 Task: Add filter "Low" in priority.
Action: Mouse pressed left at (698, 213)
Screenshot: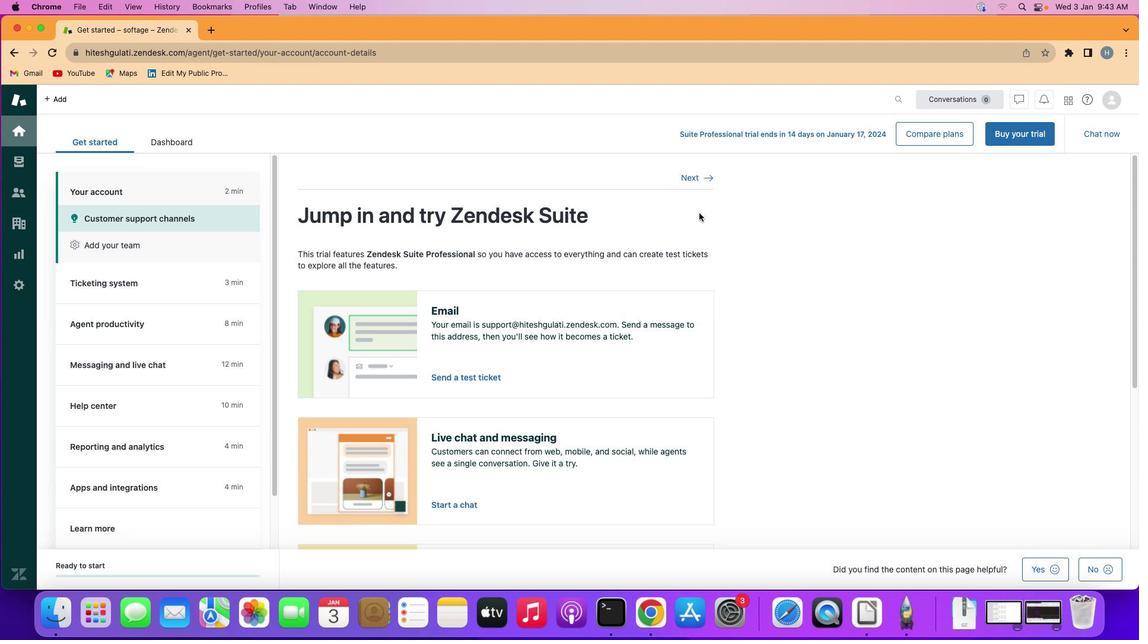 
Action: Mouse moved to (18, 163)
Screenshot: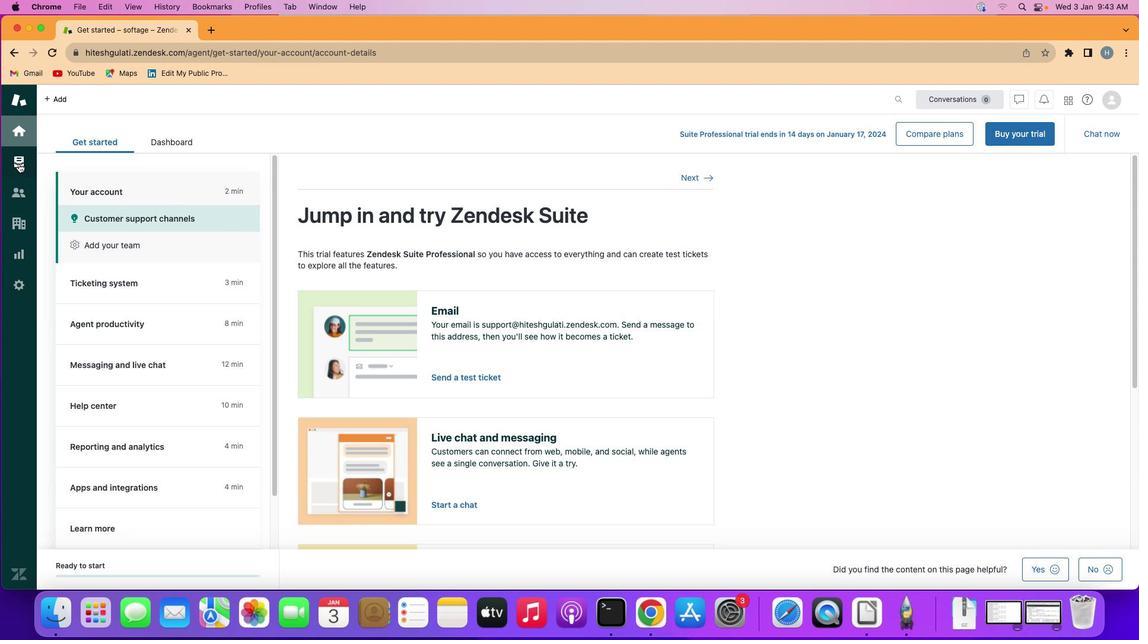 
Action: Mouse pressed left at (18, 163)
Screenshot: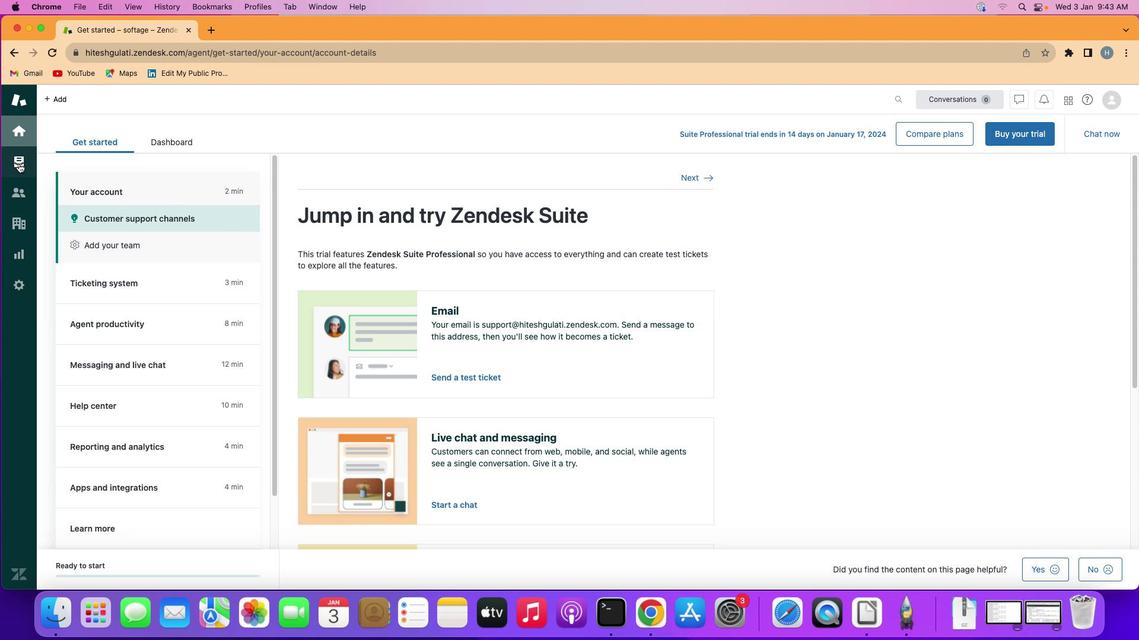 
Action: Mouse moved to (99, 252)
Screenshot: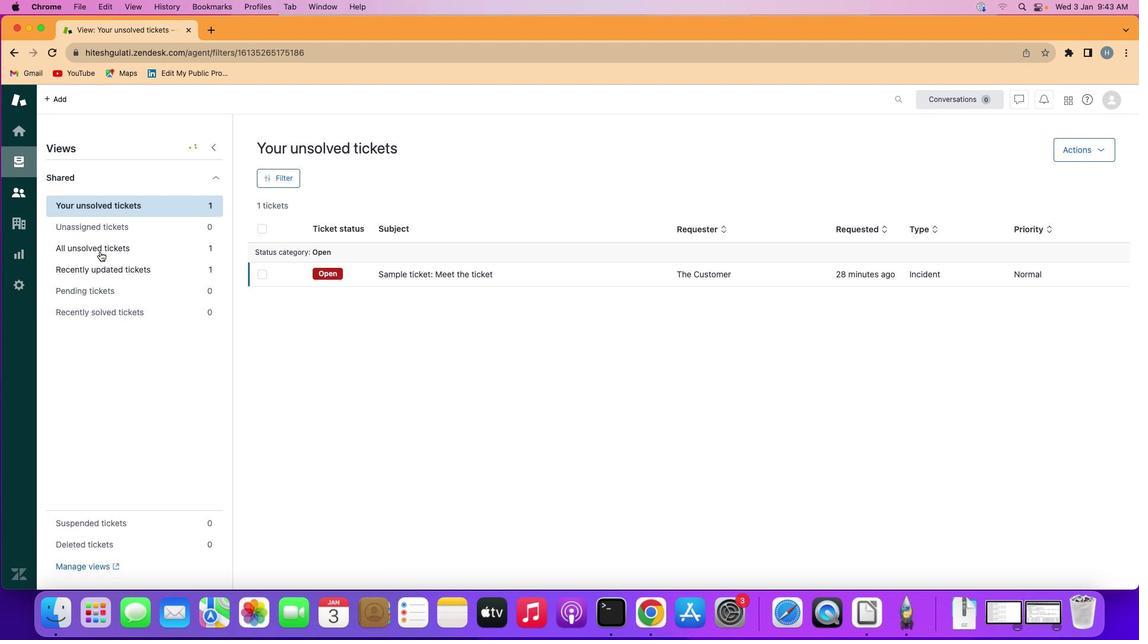 
Action: Mouse pressed left at (99, 252)
Screenshot: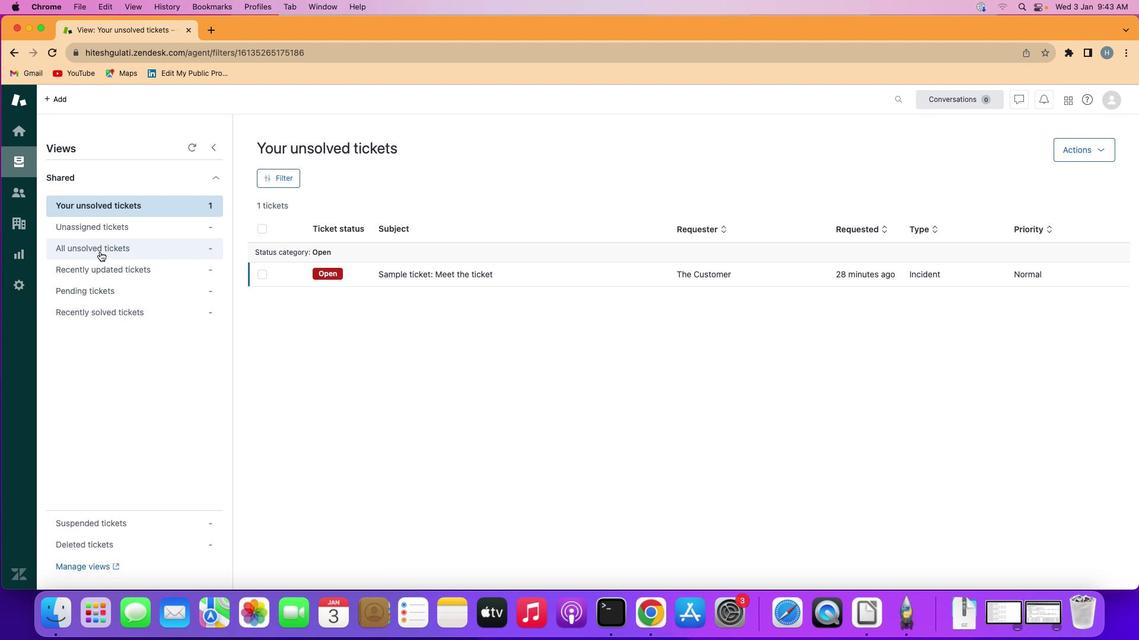 
Action: Mouse moved to (278, 178)
Screenshot: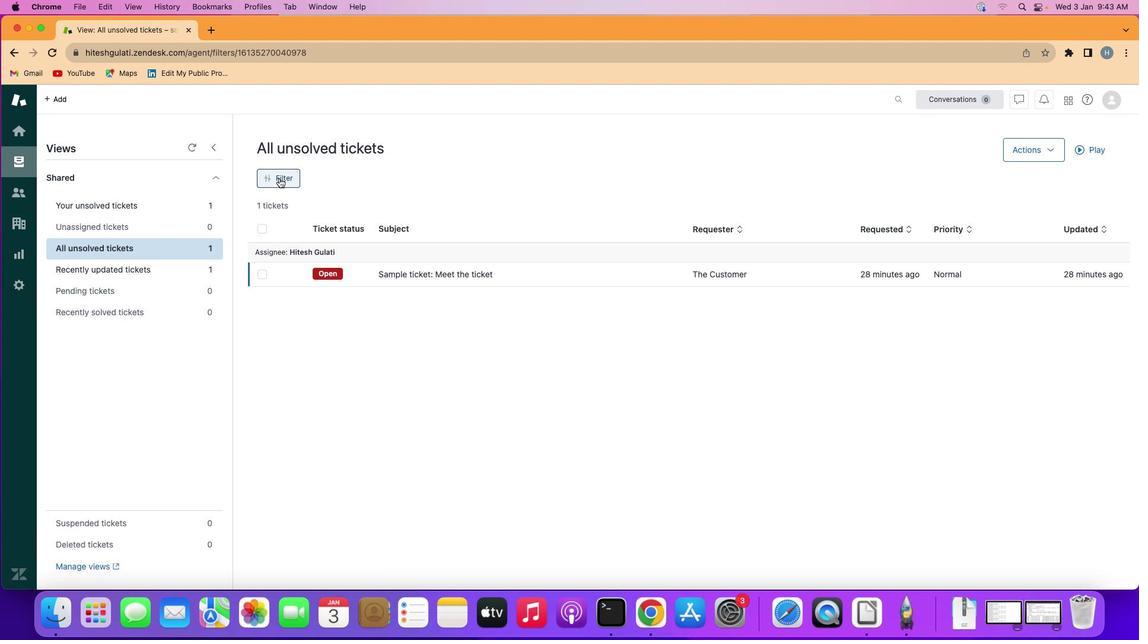 
Action: Mouse pressed left at (278, 178)
Screenshot: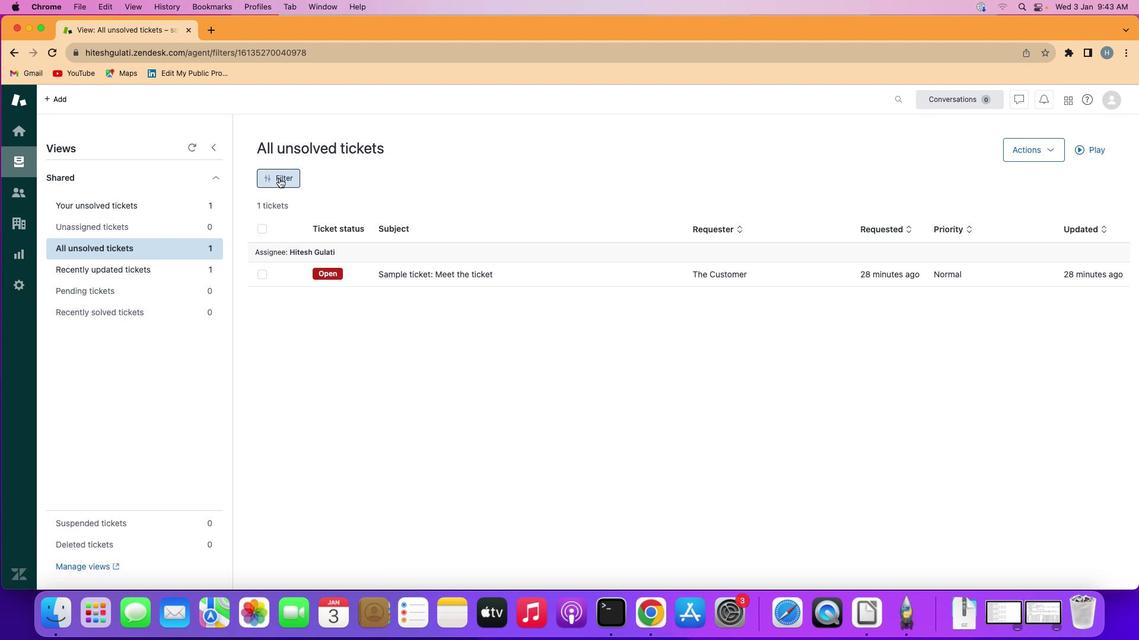 
Action: Mouse moved to (954, 391)
Screenshot: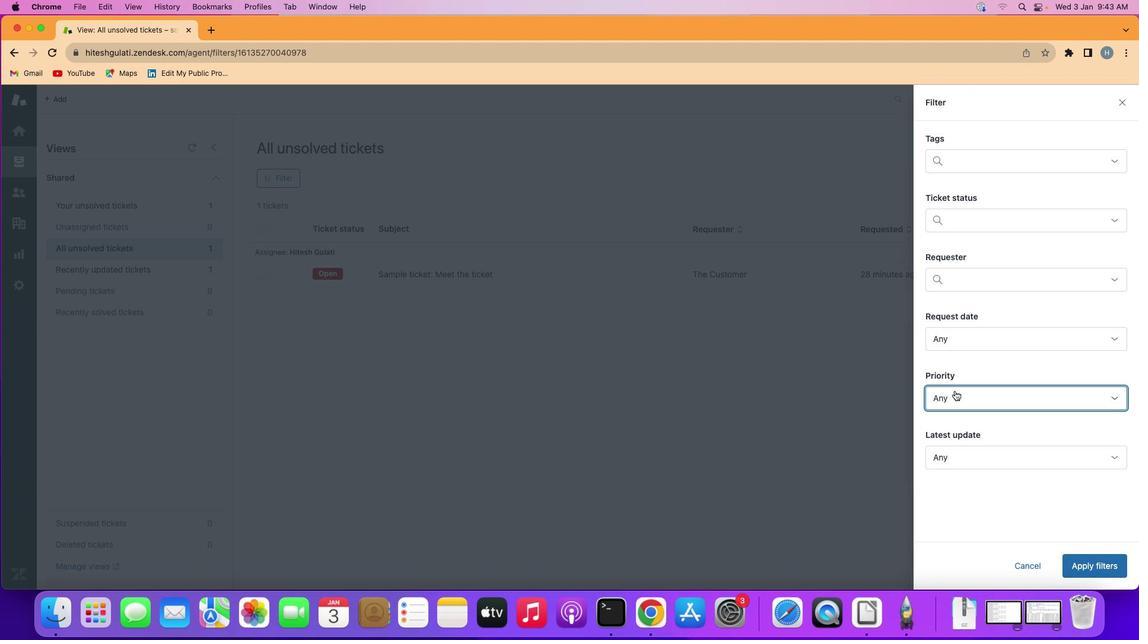 
Action: Mouse pressed left at (954, 391)
Screenshot: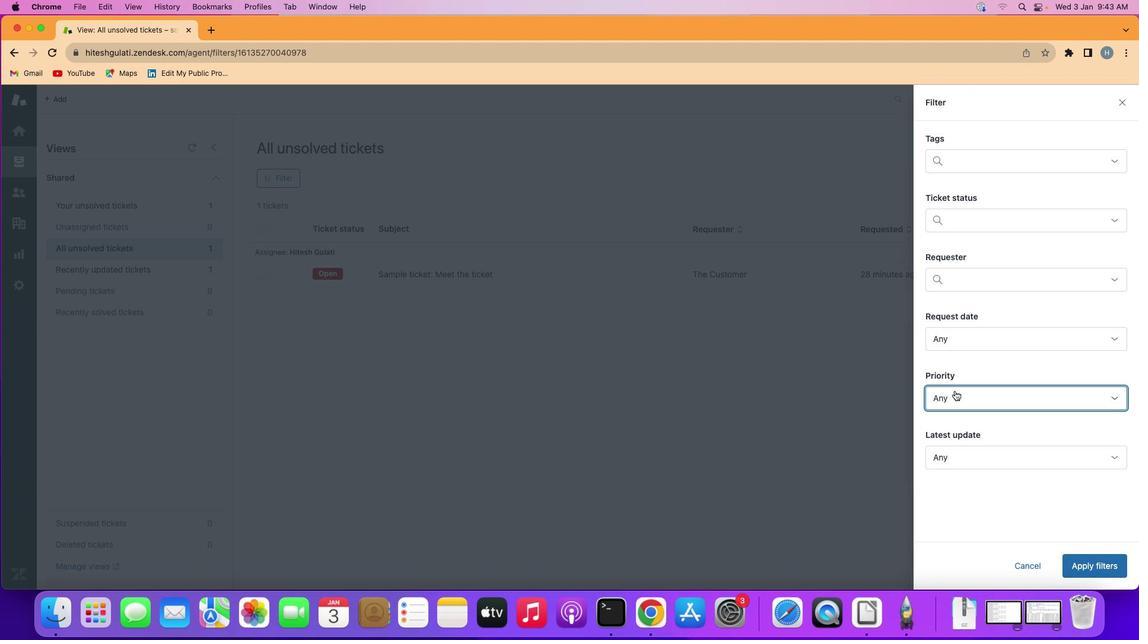 
Action: Mouse moved to (978, 305)
Screenshot: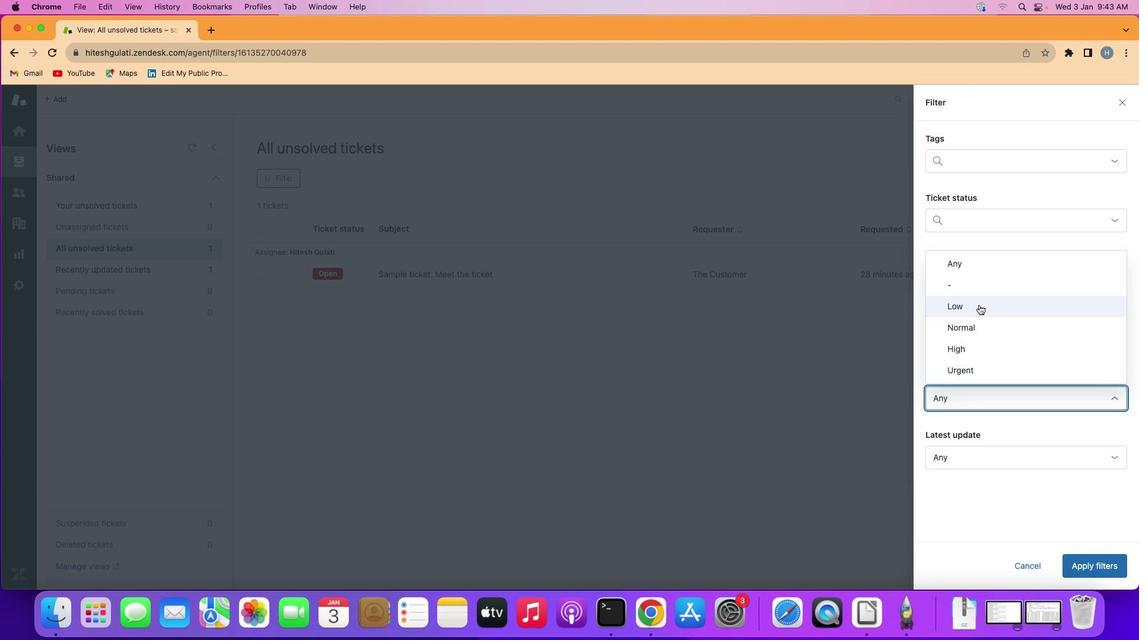 
Action: Mouse pressed left at (978, 305)
Screenshot: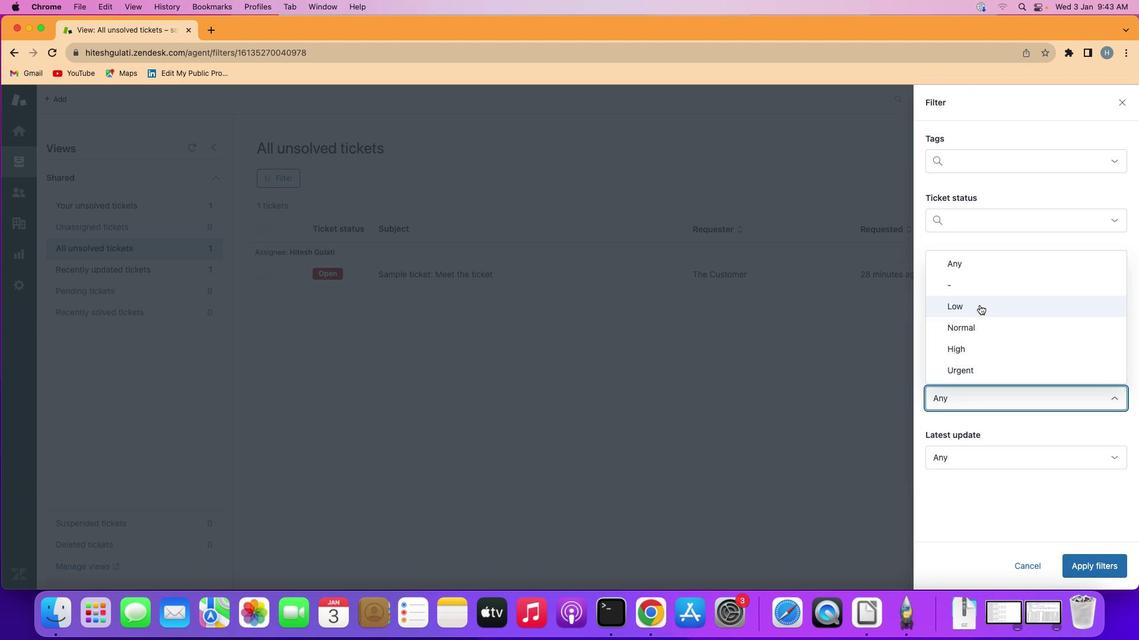 
Action: Mouse moved to (1091, 566)
Screenshot: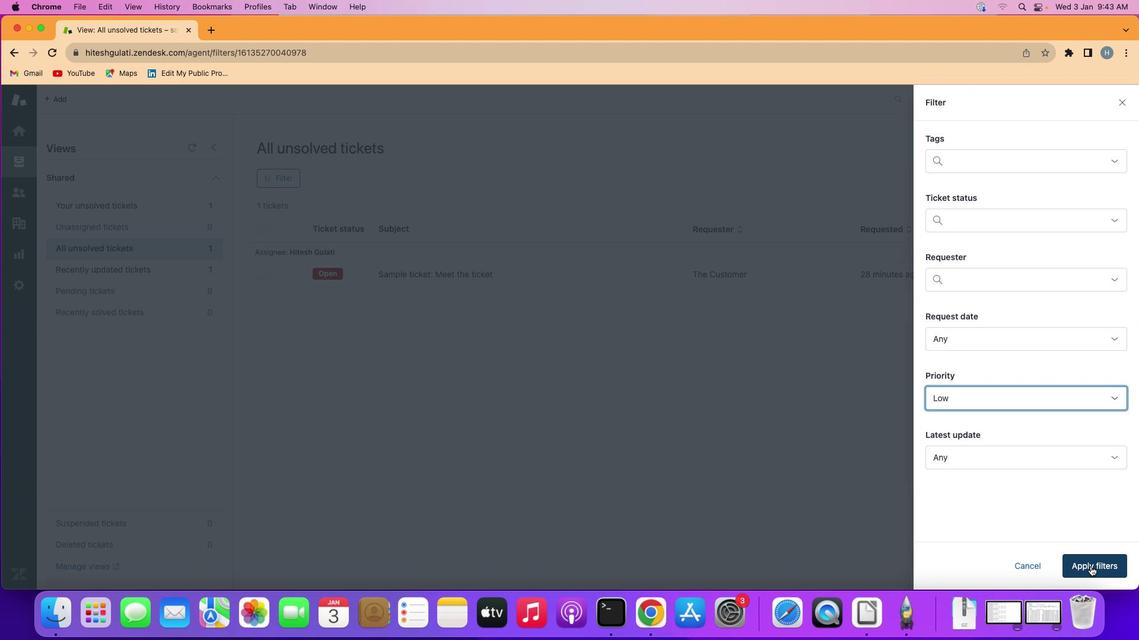 
Action: Mouse pressed left at (1091, 566)
Screenshot: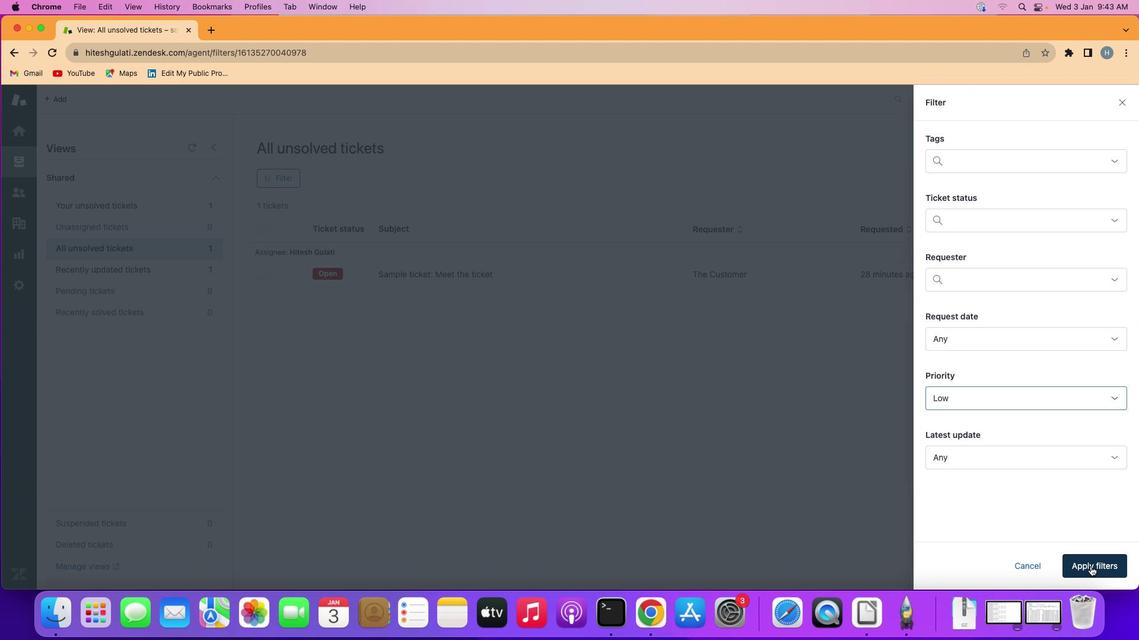 
Action: Mouse moved to (531, 392)
Screenshot: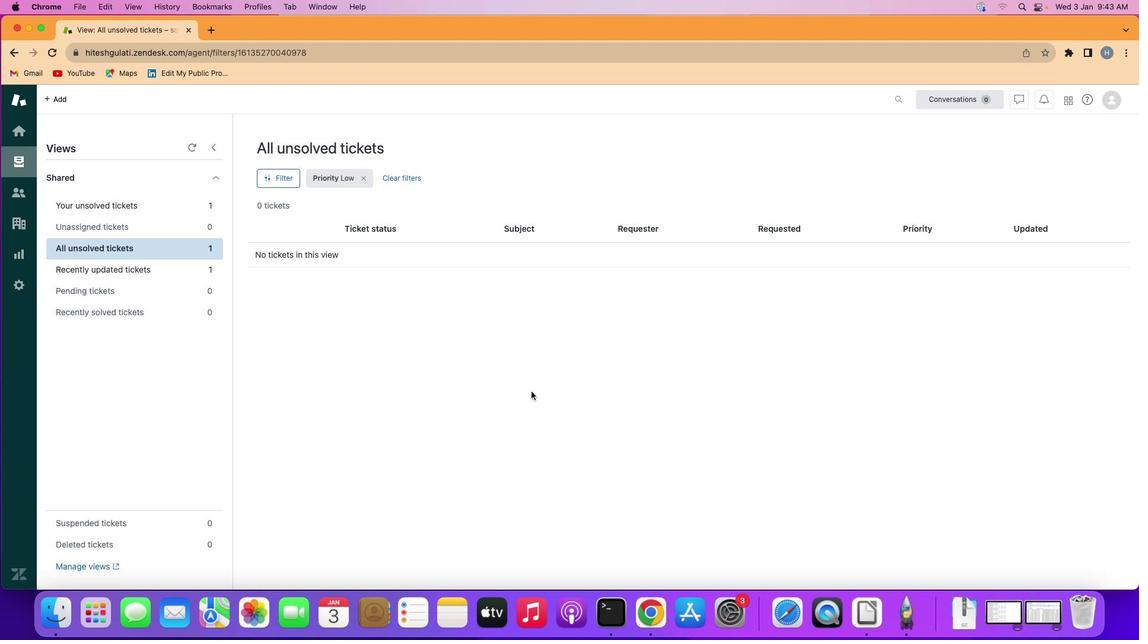 
